 Task: Enable the settings sync.
Action: Mouse moved to (1059, 29)
Screenshot: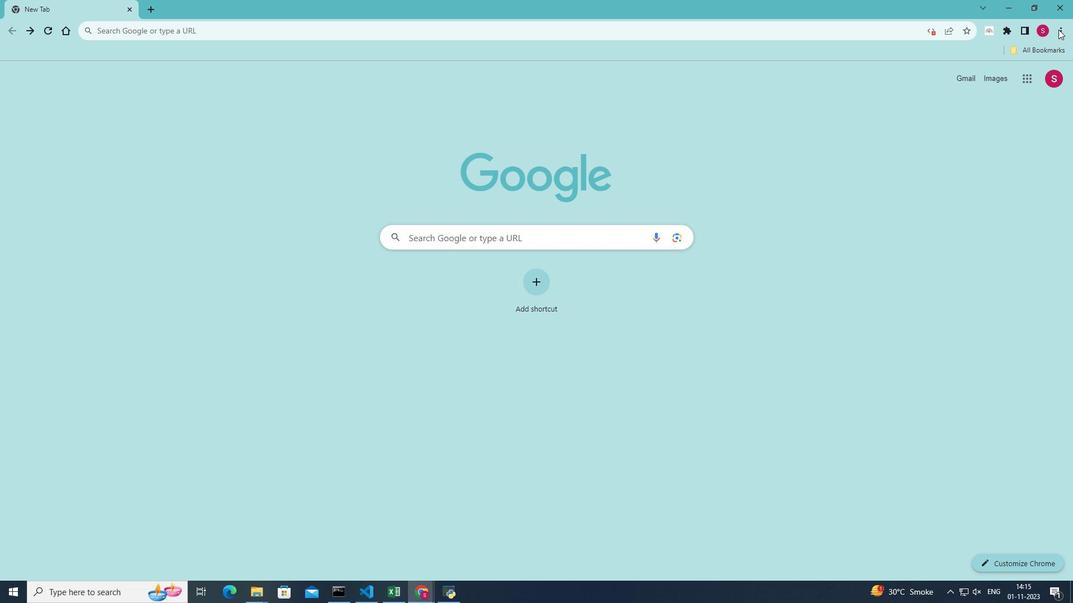 
Action: Mouse pressed left at (1059, 29)
Screenshot: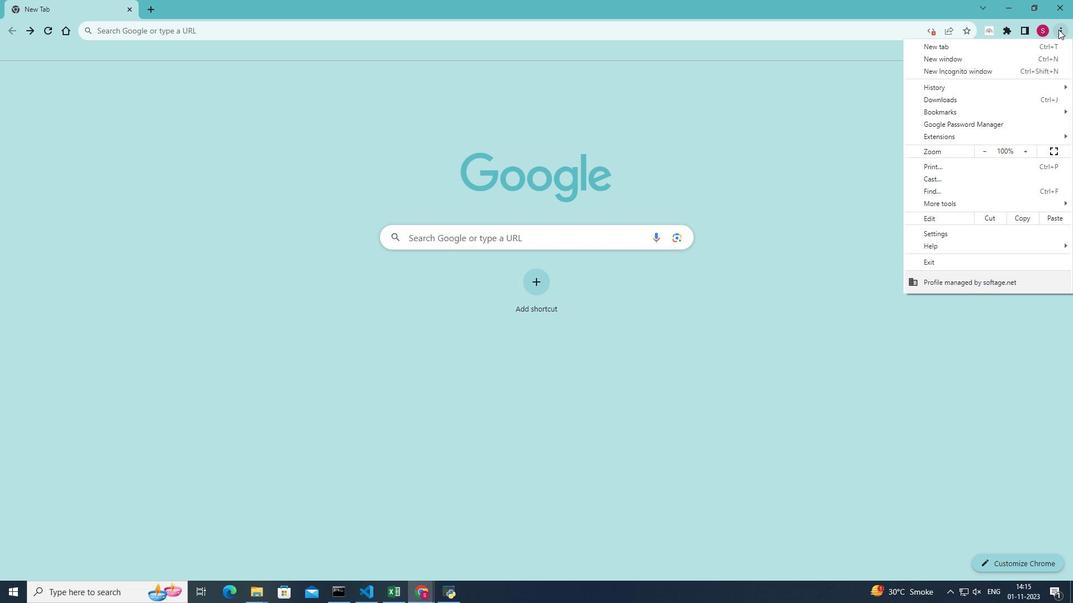
Action: Mouse moved to (933, 201)
Screenshot: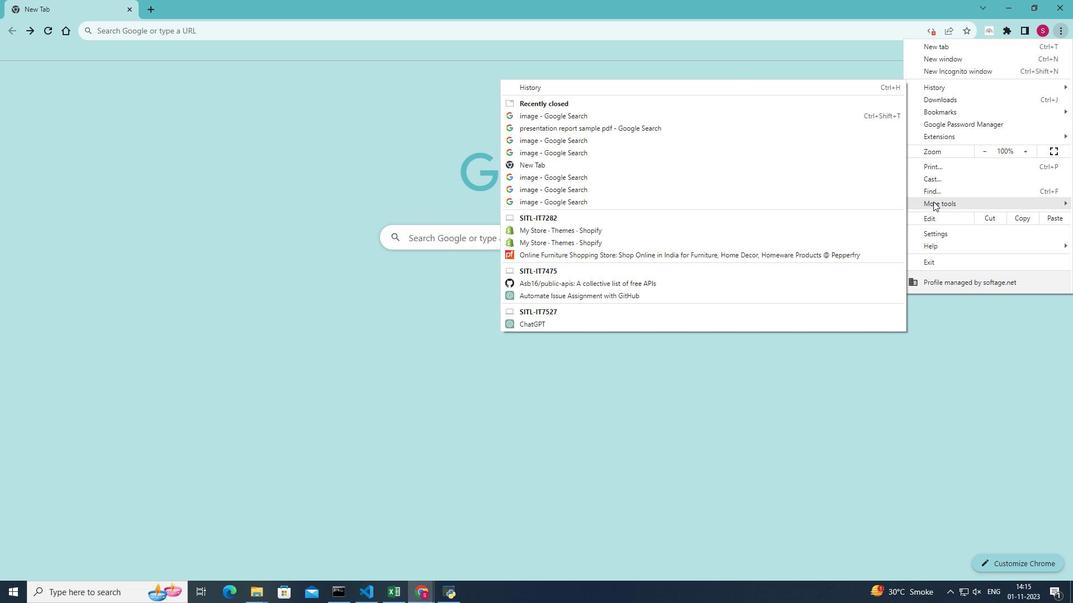 
Action: Mouse pressed left at (933, 201)
Screenshot: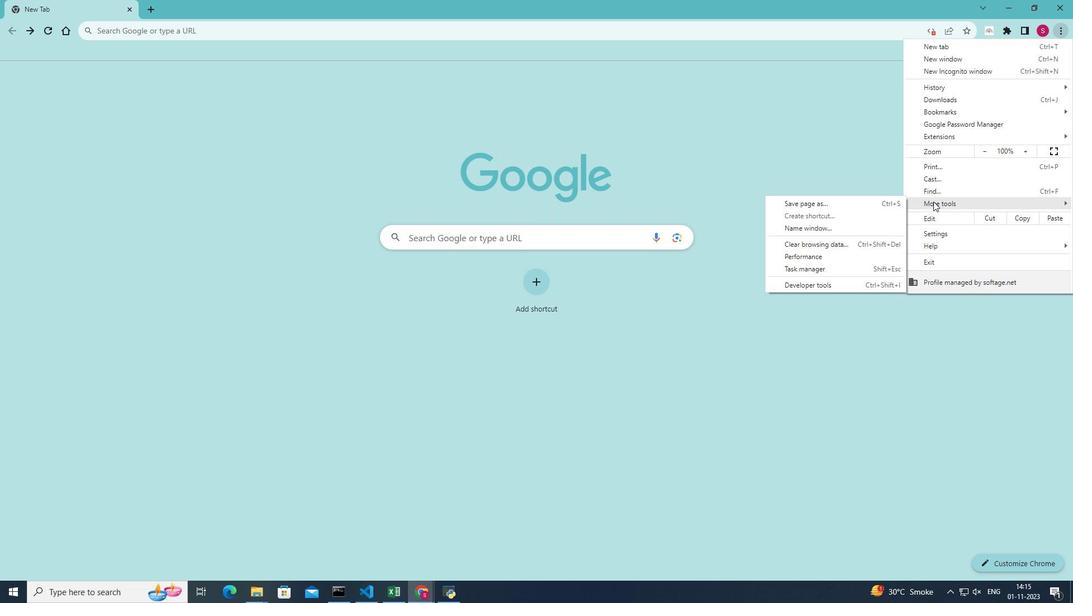 
Action: Mouse moved to (825, 287)
Screenshot: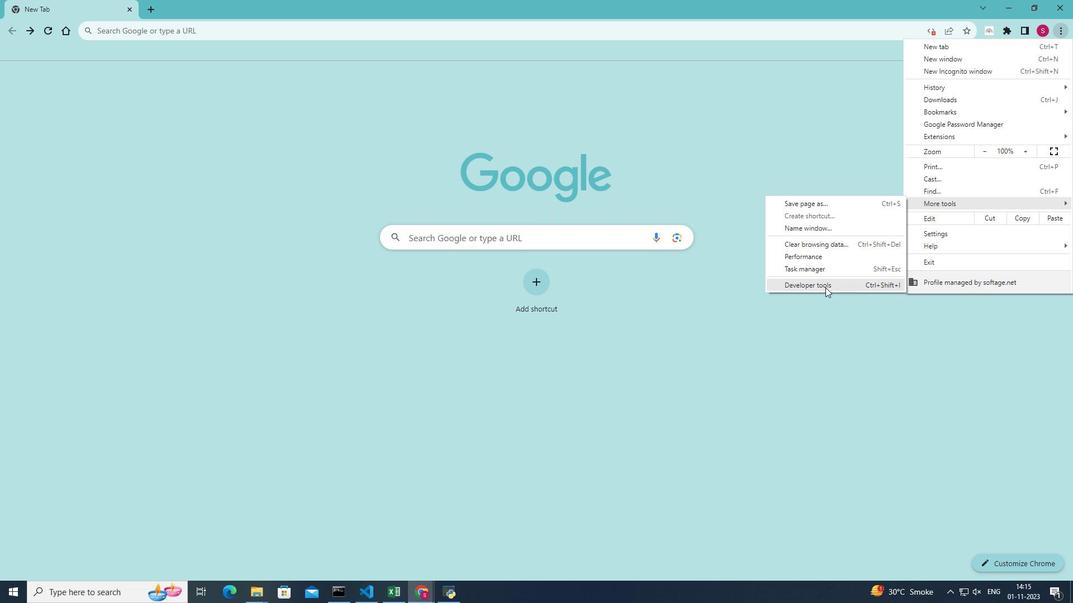 
Action: Mouse pressed left at (825, 287)
Screenshot: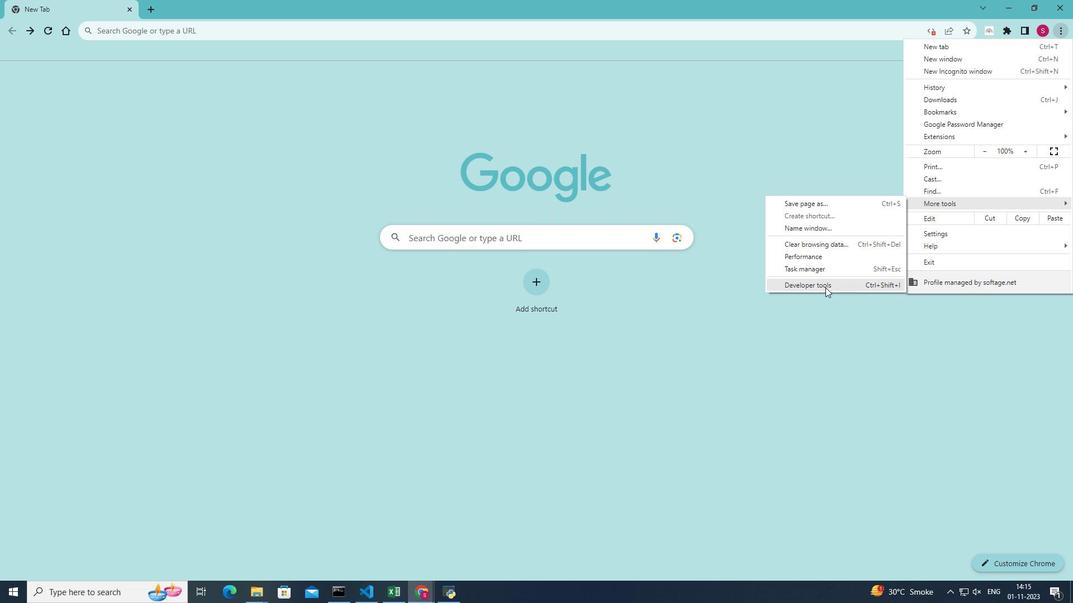 
Action: Mouse moved to (1030, 64)
Screenshot: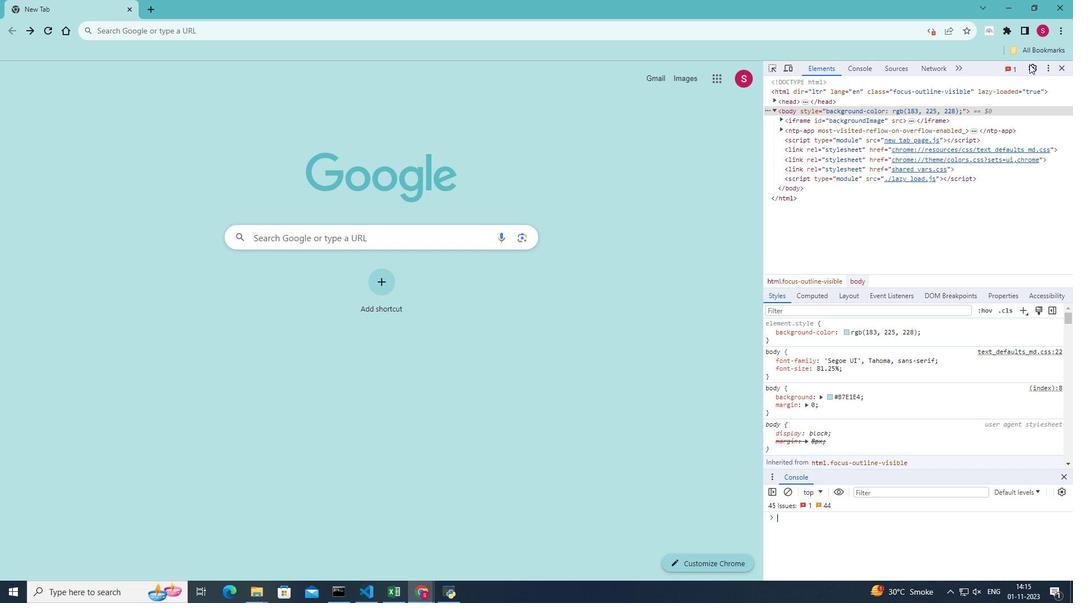 
Action: Mouse pressed left at (1030, 64)
Screenshot: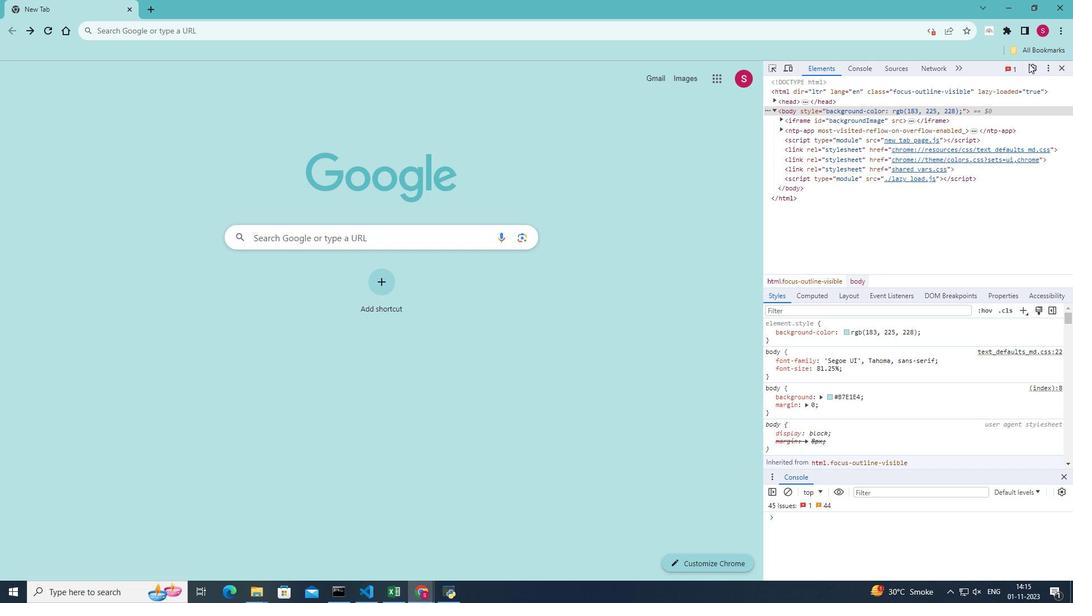 
Action: Mouse moved to (967, 428)
Screenshot: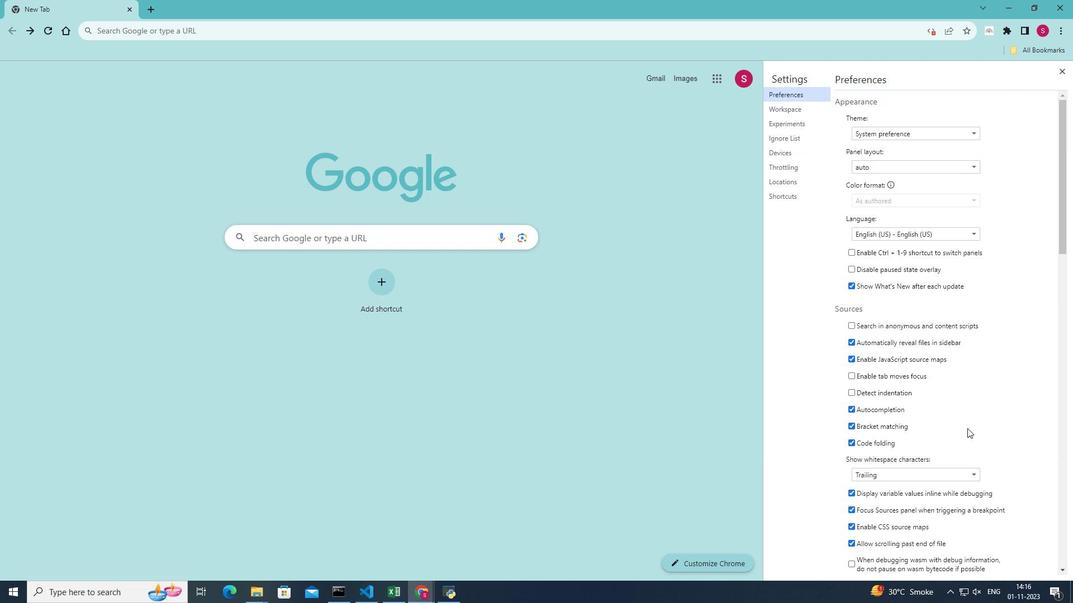 
Action: Mouse scrolled (967, 428) with delta (0, 0)
Screenshot: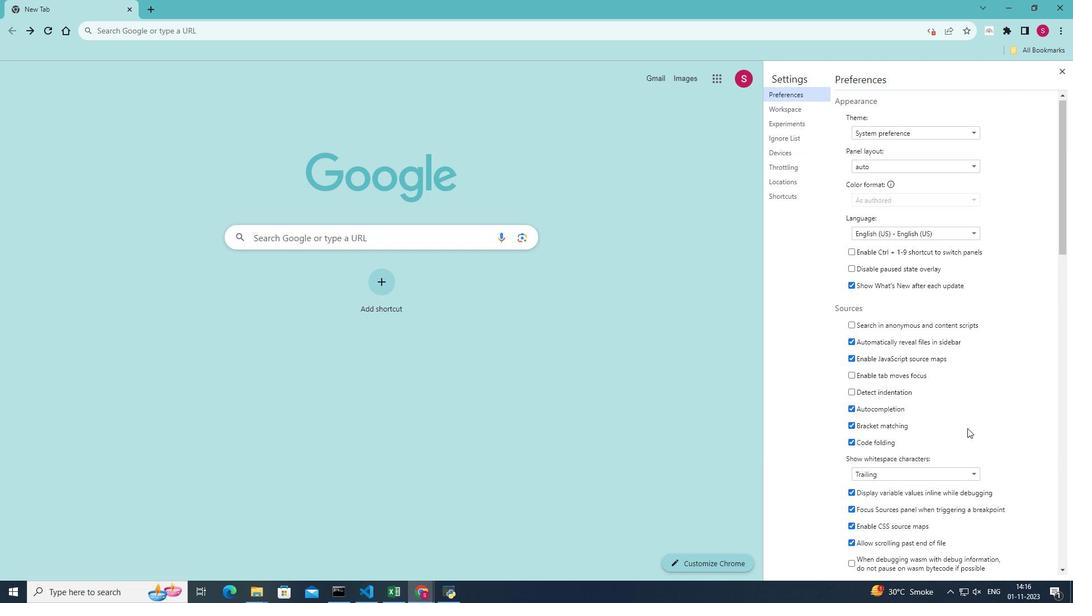 
Action: Mouse scrolled (967, 428) with delta (0, 0)
Screenshot: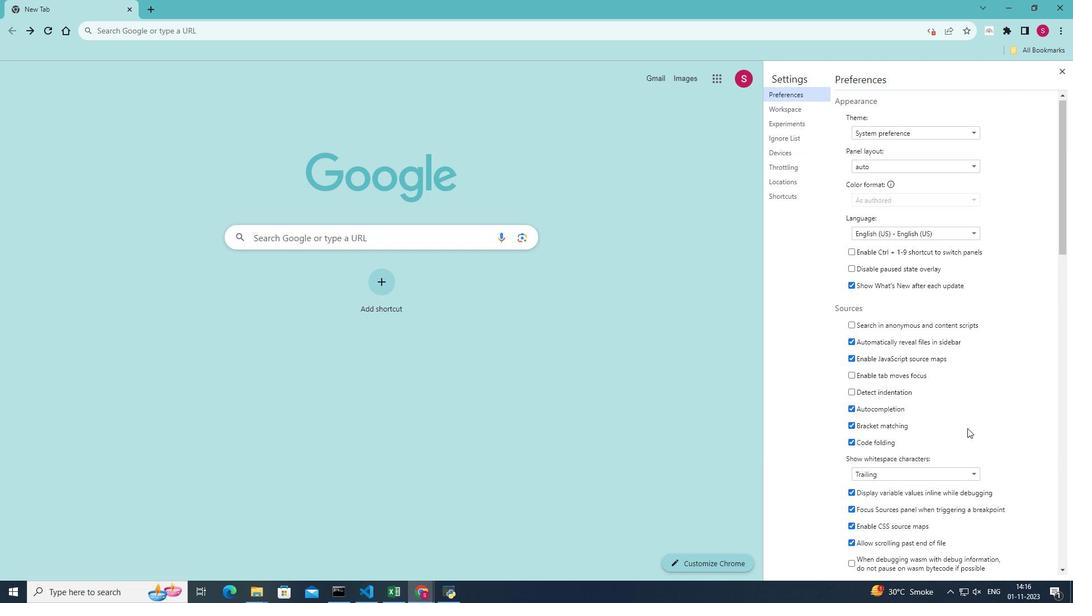 
Action: Mouse scrolled (967, 429) with delta (0, 0)
Screenshot: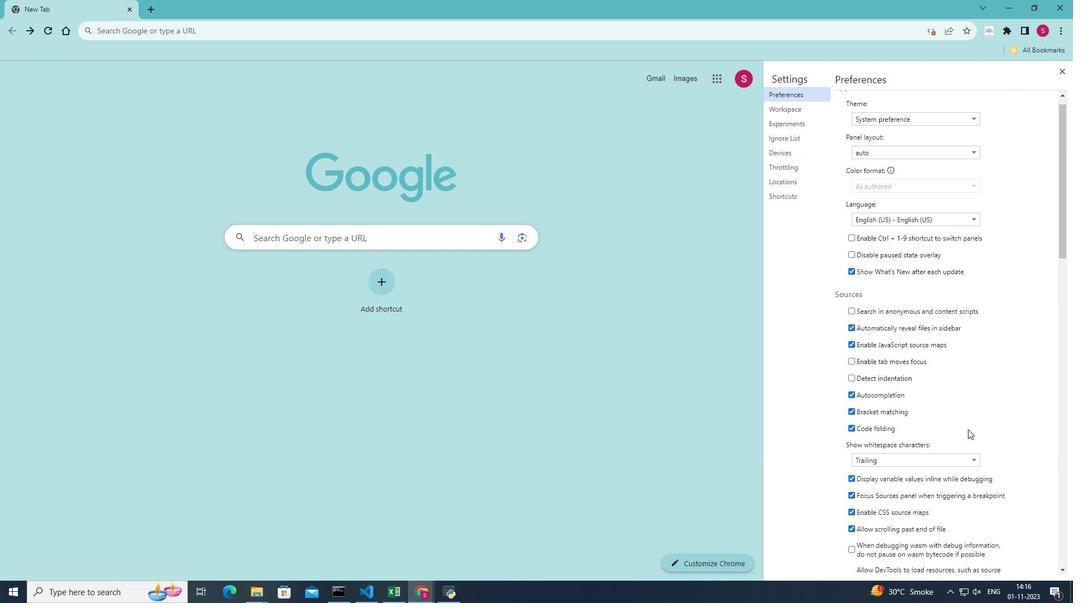 
Action: Mouse moved to (968, 429)
Screenshot: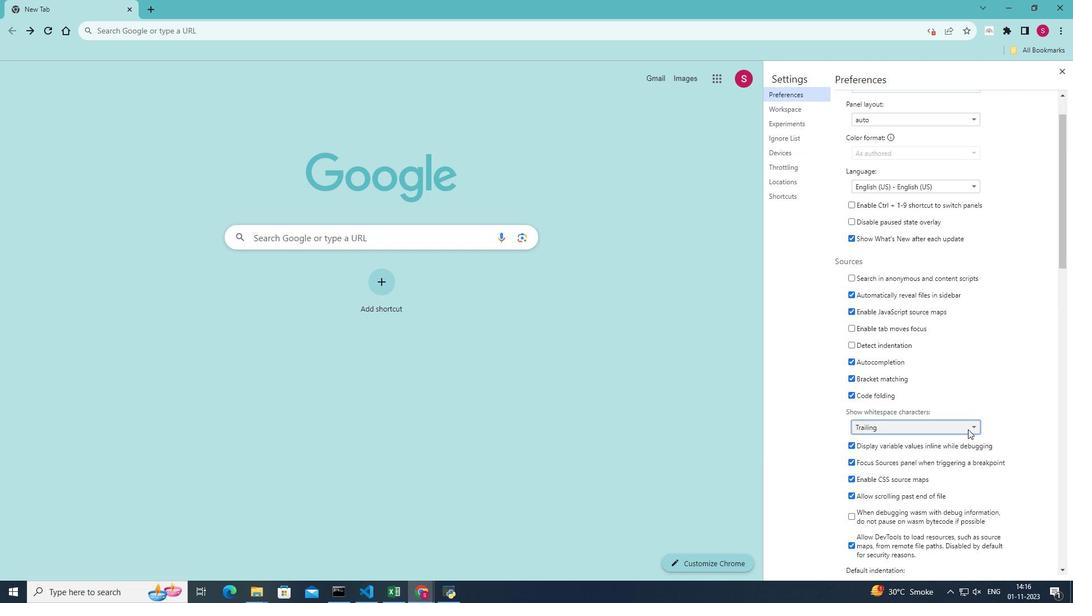 
Action: Mouse scrolled (968, 428) with delta (0, 0)
Screenshot: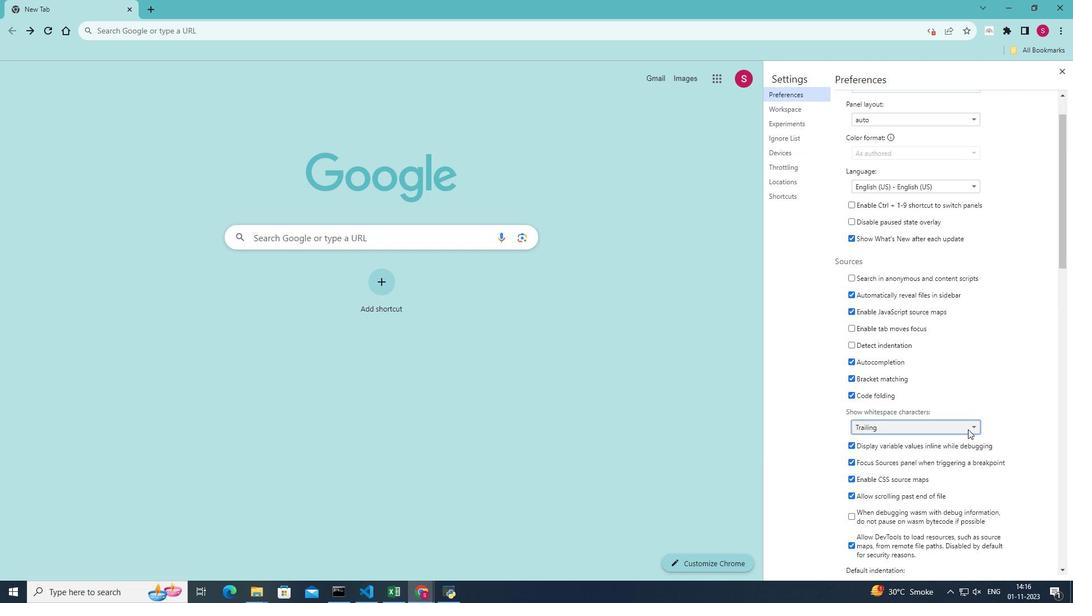 
Action: Mouse moved to (968, 430)
Screenshot: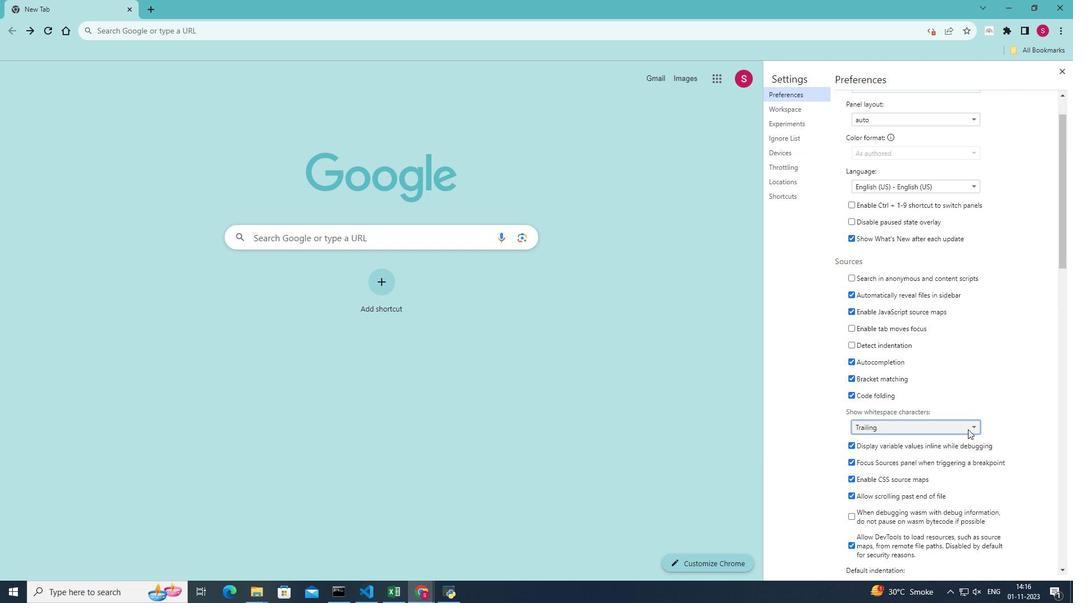 
Action: Mouse scrolled (968, 429) with delta (0, 0)
Screenshot: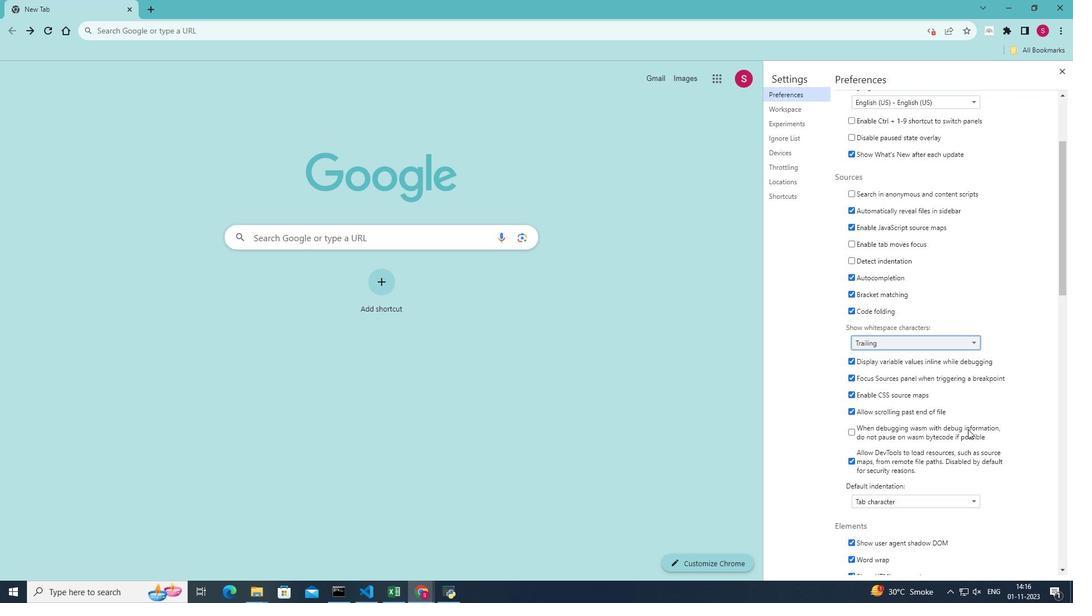 
Action: Mouse scrolled (968, 429) with delta (0, 0)
Screenshot: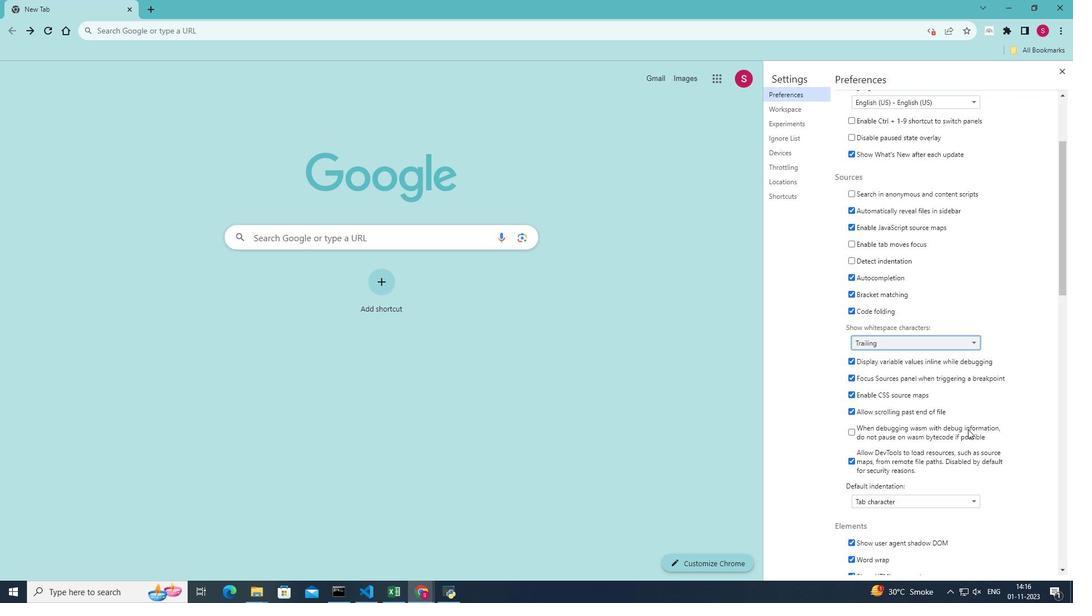 
Action: Mouse scrolled (968, 429) with delta (0, 0)
Screenshot: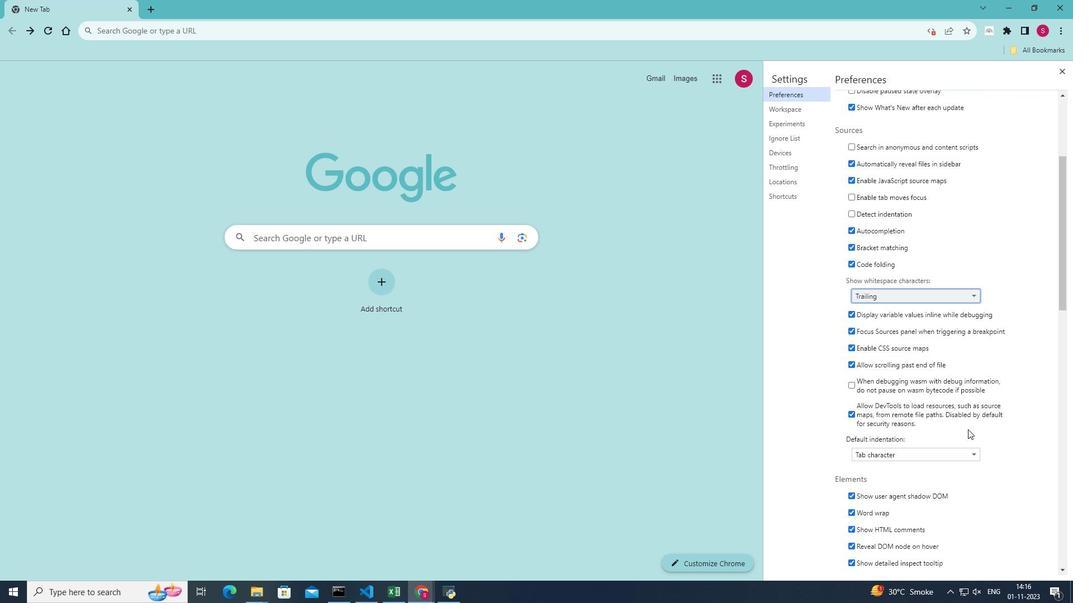 
Action: Mouse scrolled (968, 429) with delta (0, 0)
Screenshot: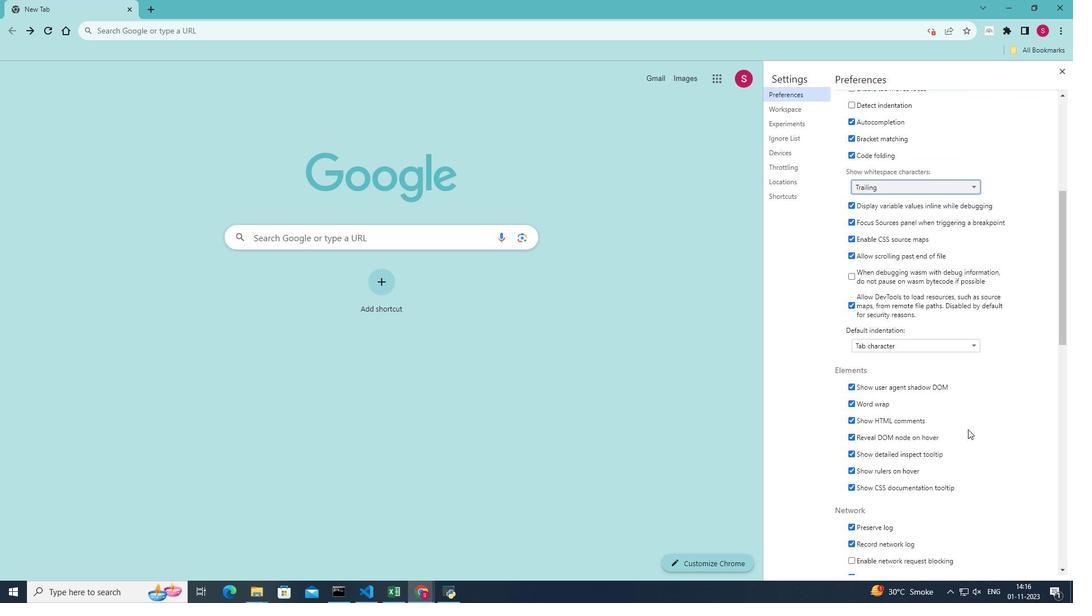 
Action: Mouse scrolled (968, 429) with delta (0, 0)
Screenshot: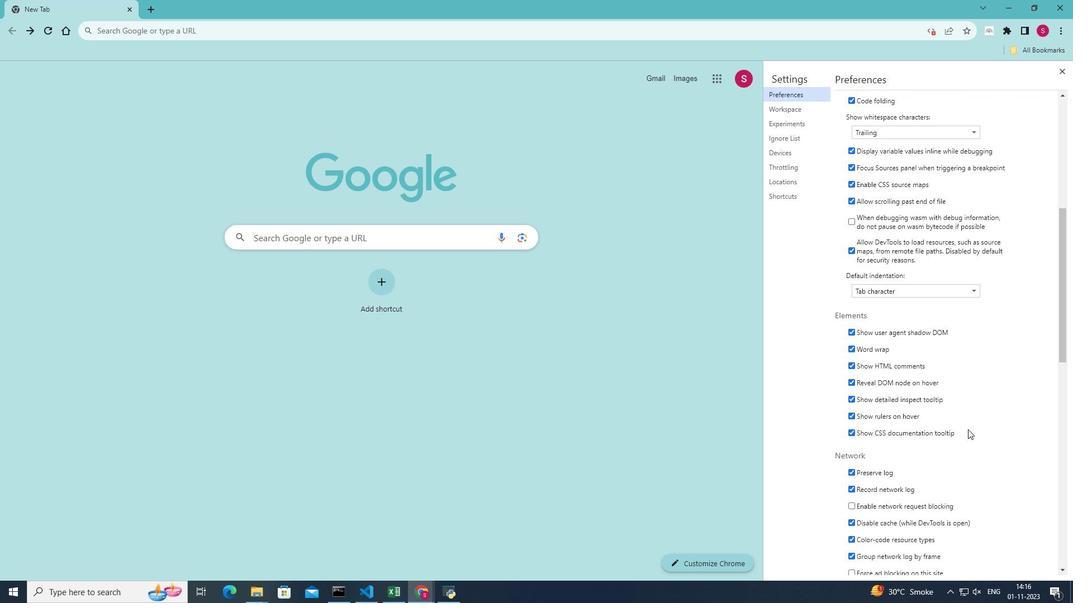 
Action: Mouse scrolled (968, 429) with delta (0, 0)
Screenshot: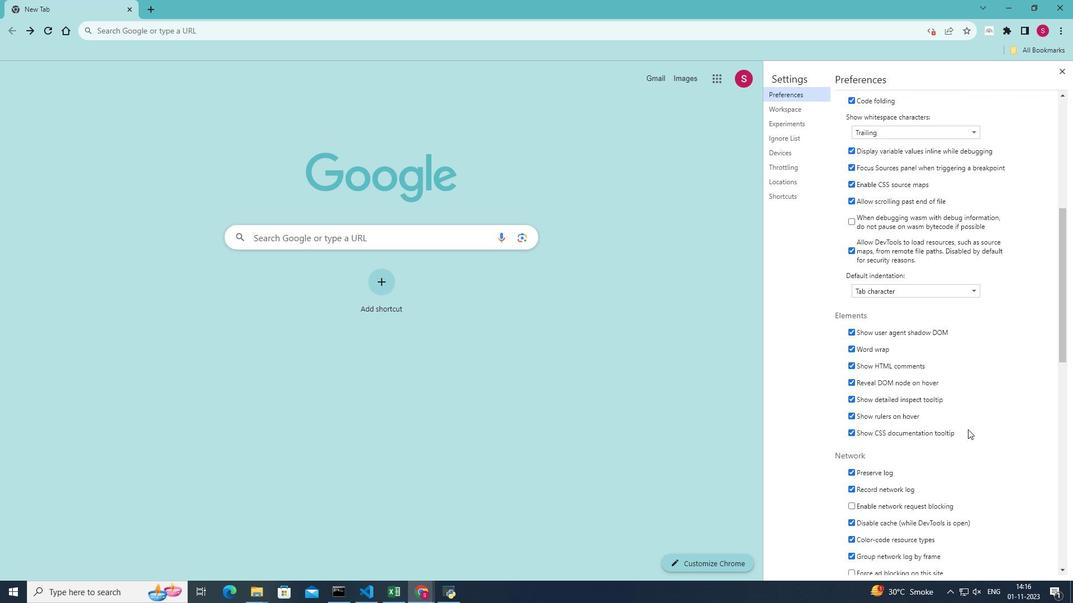 
Action: Mouse scrolled (968, 429) with delta (0, 0)
Screenshot: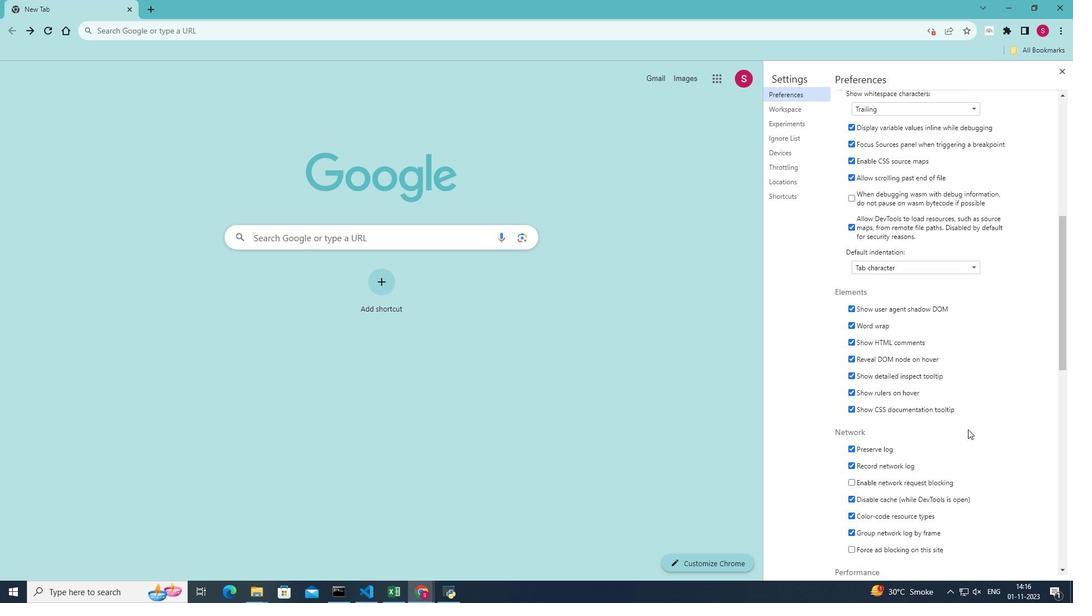 
Action: Mouse scrolled (968, 429) with delta (0, 0)
Screenshot: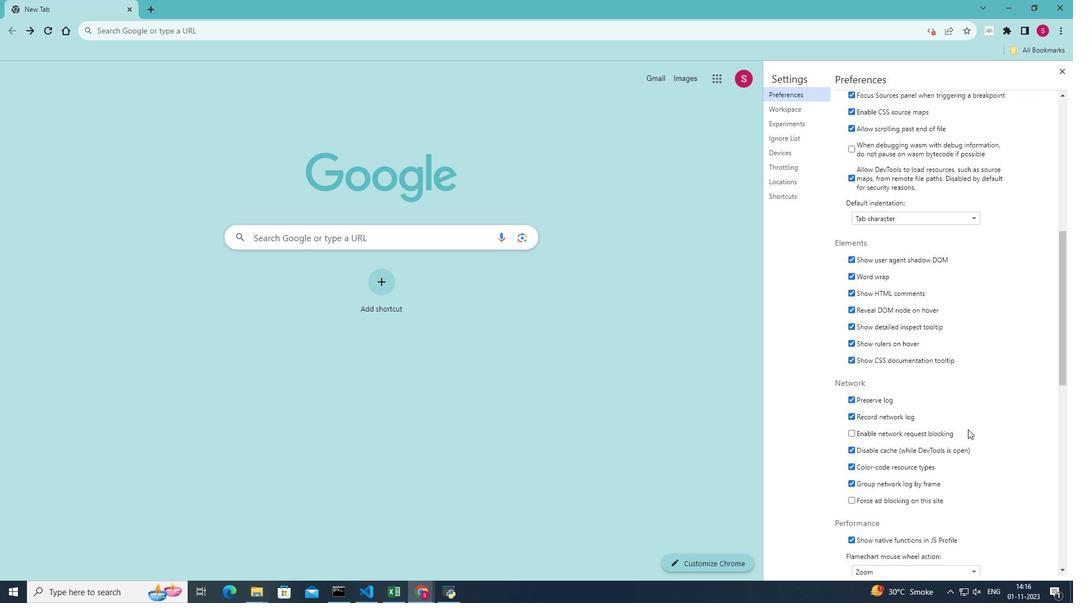 
Action: Mouse scrolled (968, 429) with delta (0, 0)
Screenshot: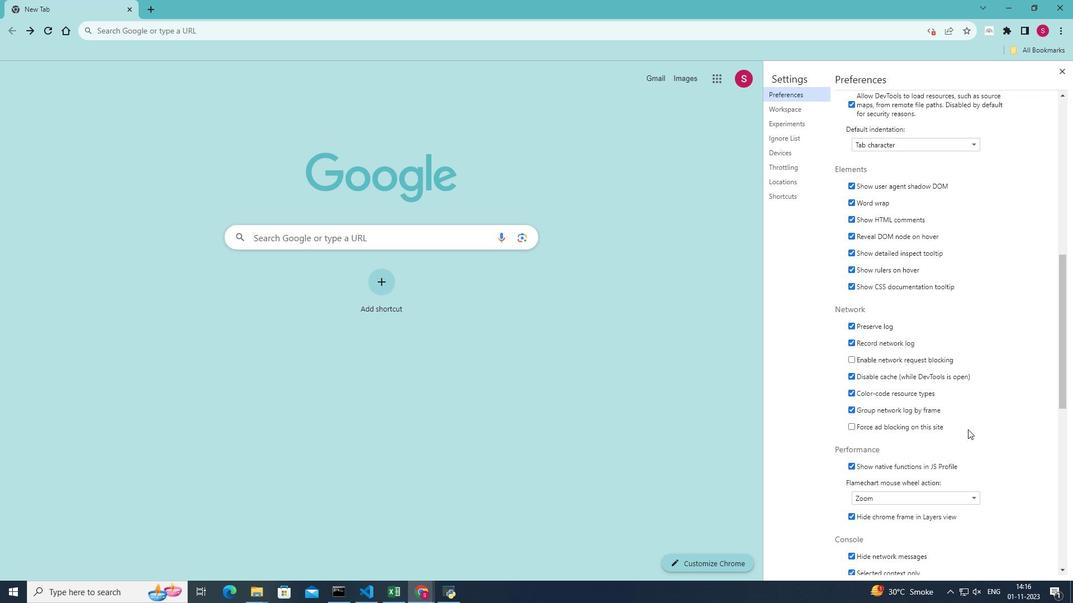 
Action: Mouse scrolled (968, 429) with delta (0, 0)
Screenshot: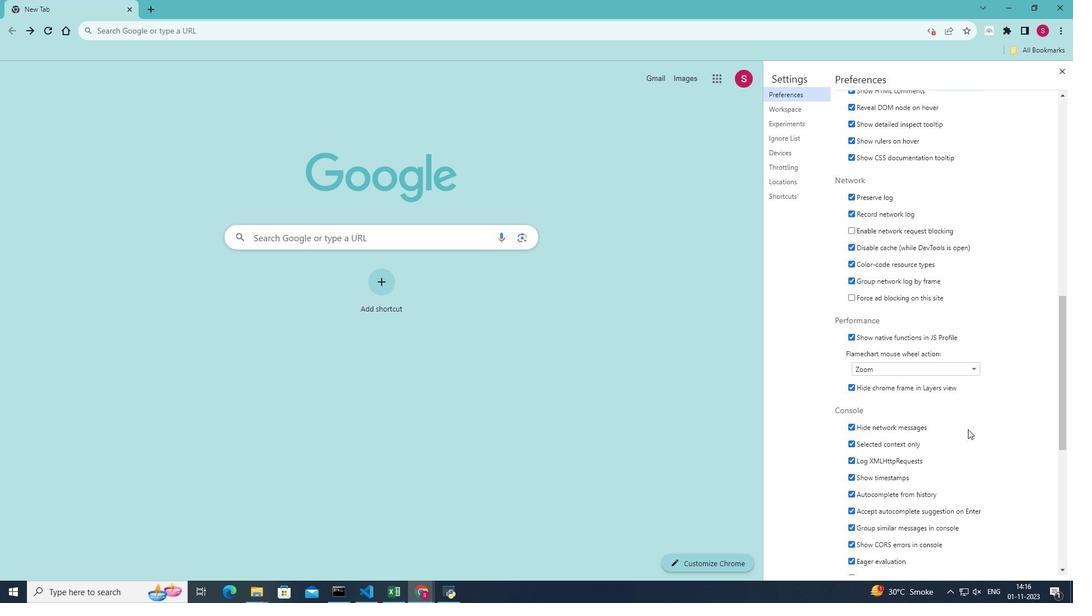 
Action: Mouse scrolled (968, 429) with delta (0, 0)
Screenshot: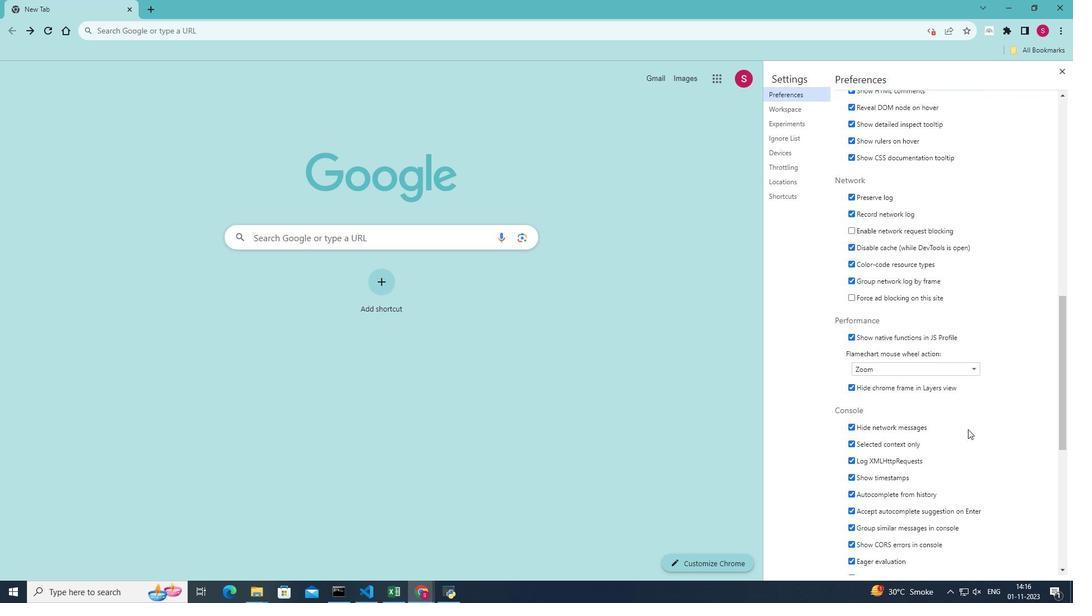 
Action: Mouse scrolled (968, 429) with delta (0, 0)
Screenshot: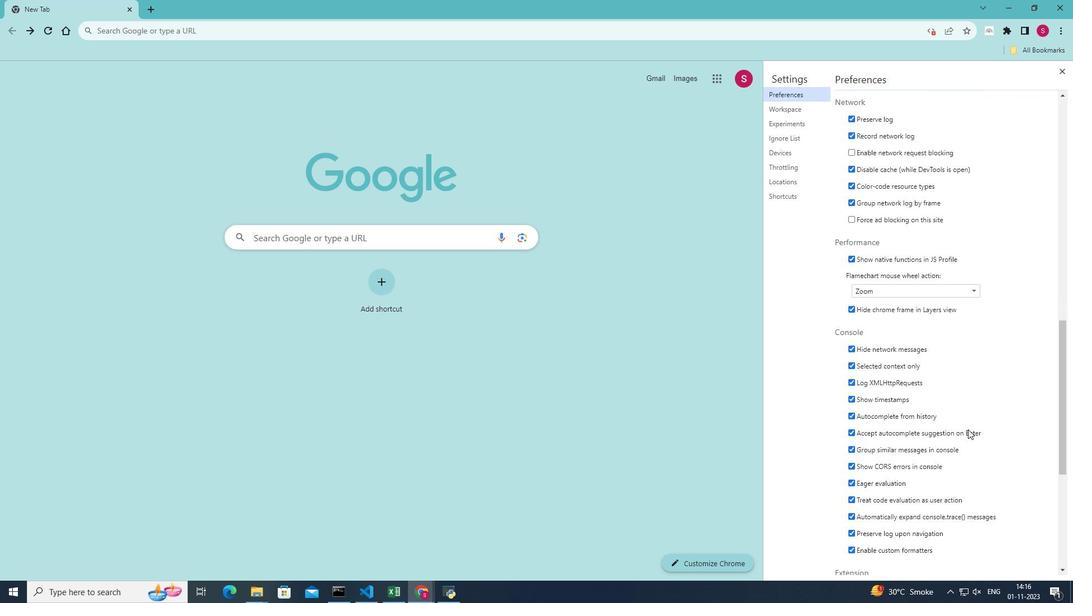 
Action: Mouse scrolled (968, 429) with delta (0, 0)
Screenshot: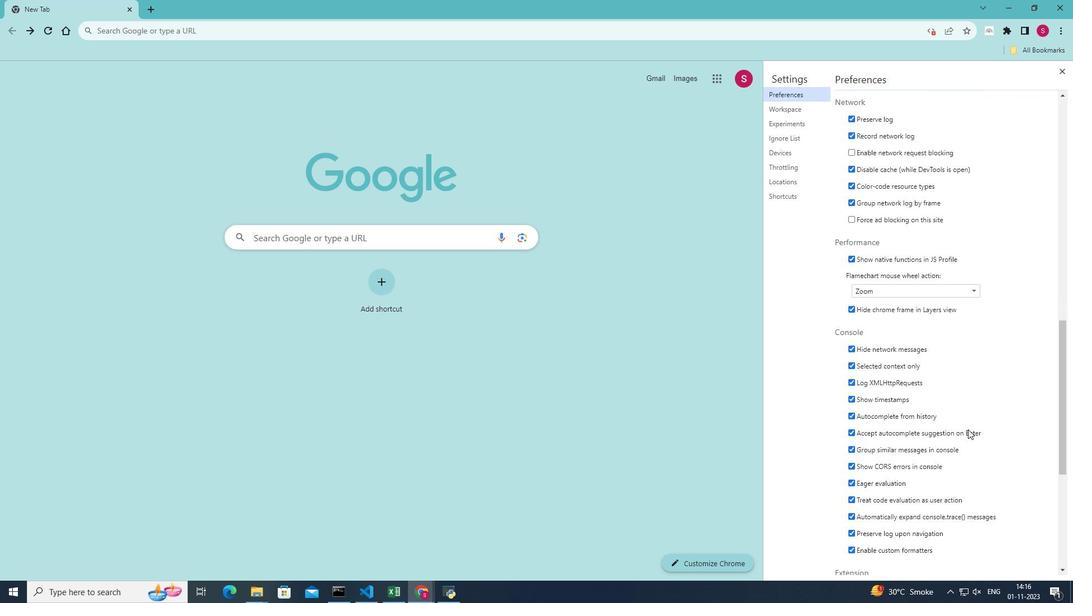
Action: Mouse scrolled (968, 429) with delta (0, 0)
Screenshot: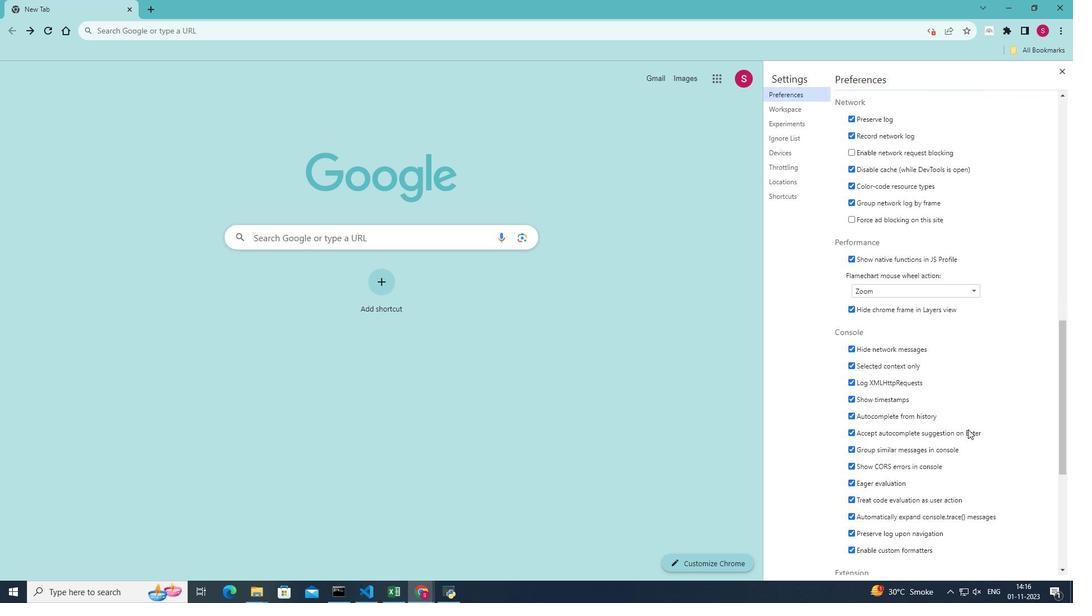 
Action: Mouse scrolled (968, 429) with delta (0, 0)
Screenshot: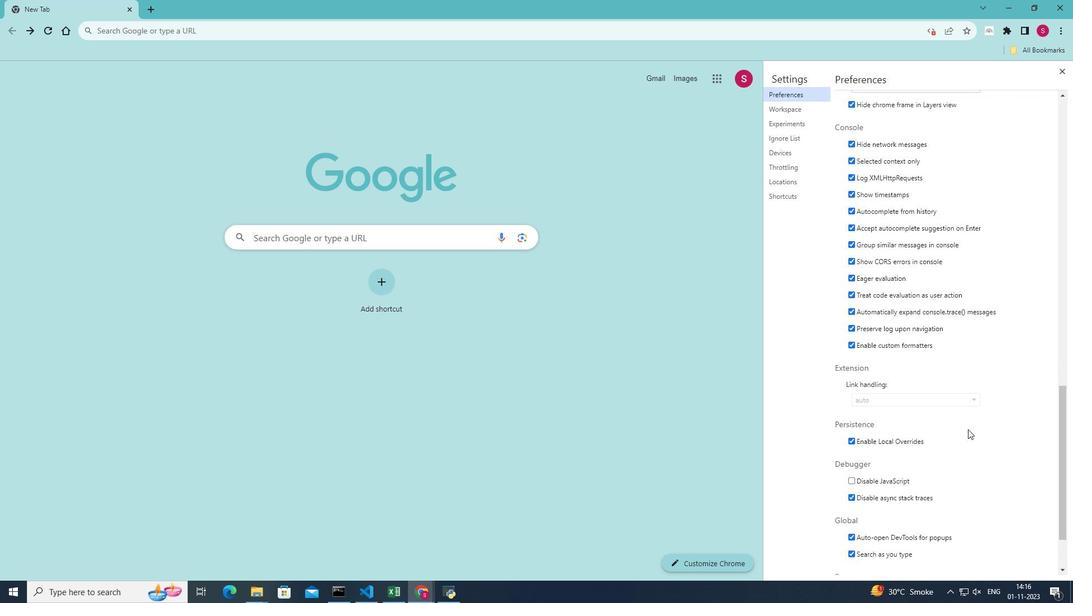
Action: Mouse scrolled (968, 429) with delta (0, 0)
Screenshot: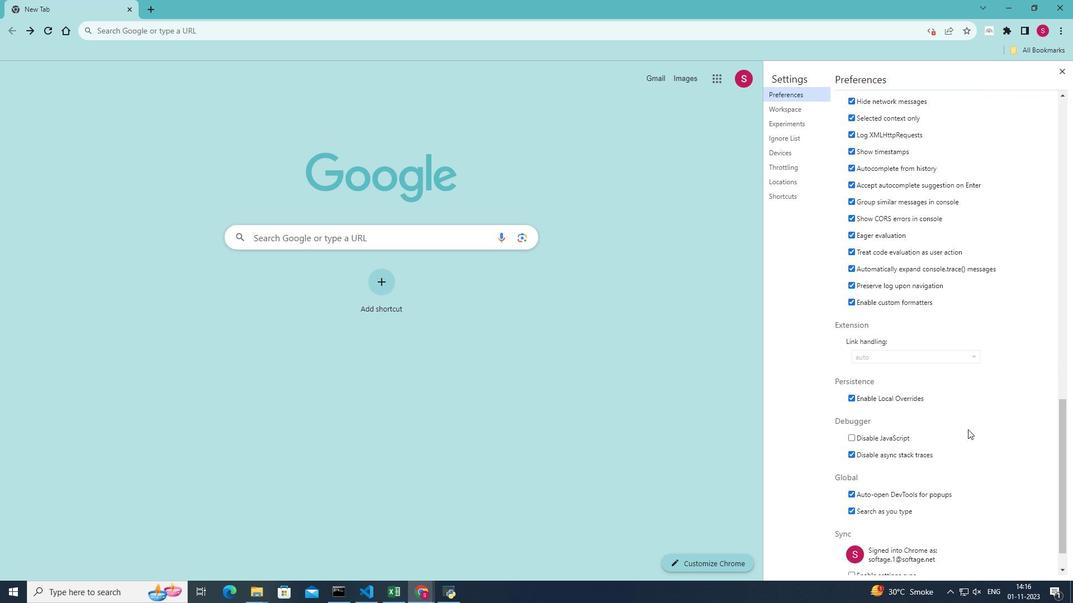
Action: Mouse scrolled (968, 429) with delta (0, 0)
Screenshot: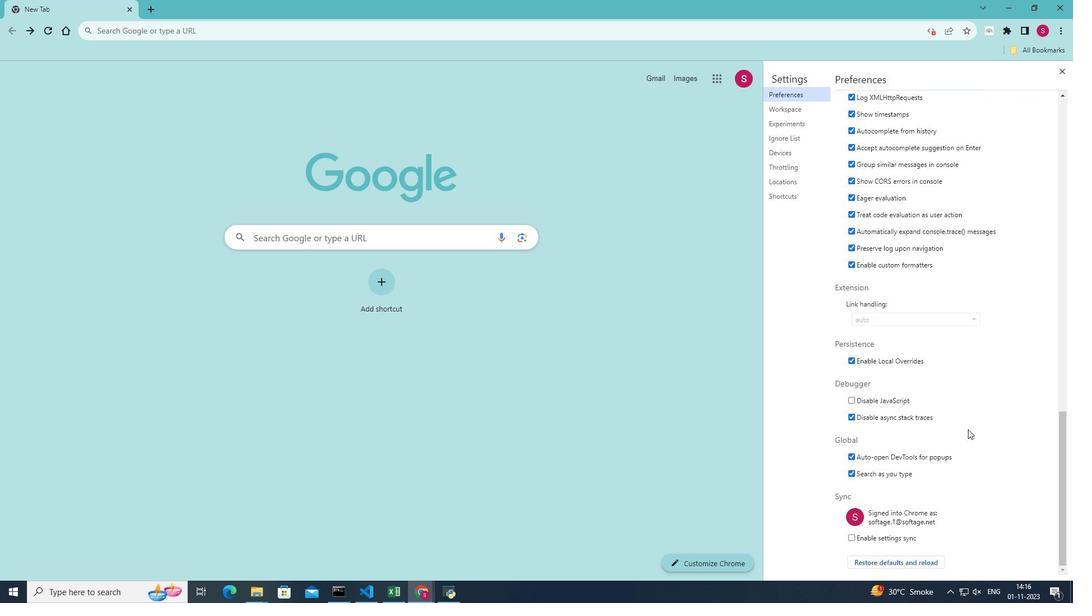 
Action: Mouse scrolled (968, 429) with delta (0, 0)
Screenshot: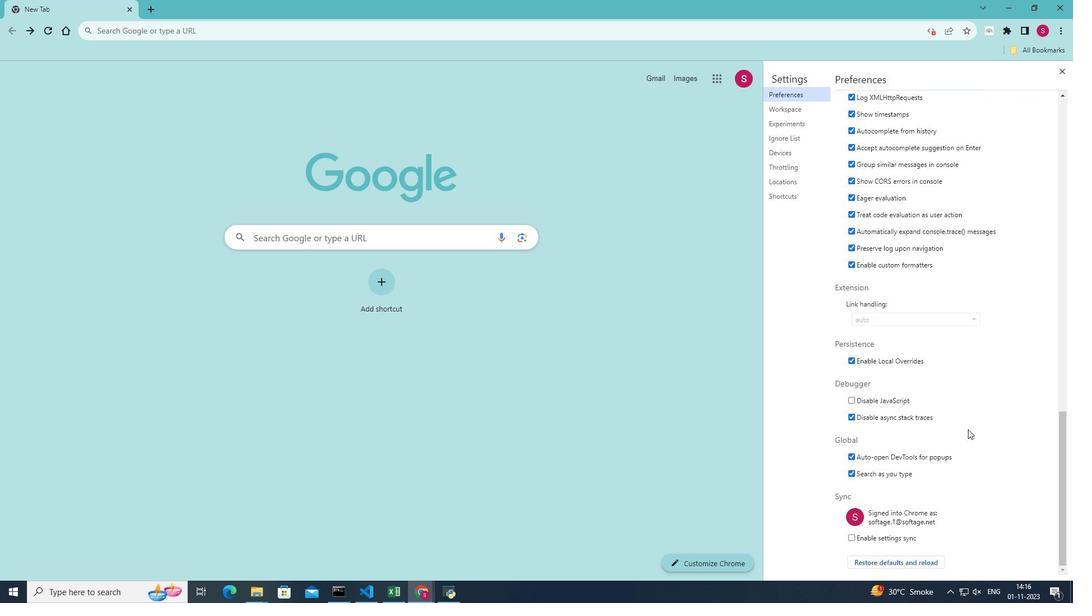 
Action: Mouse moved to (854, 541)
Screenshot: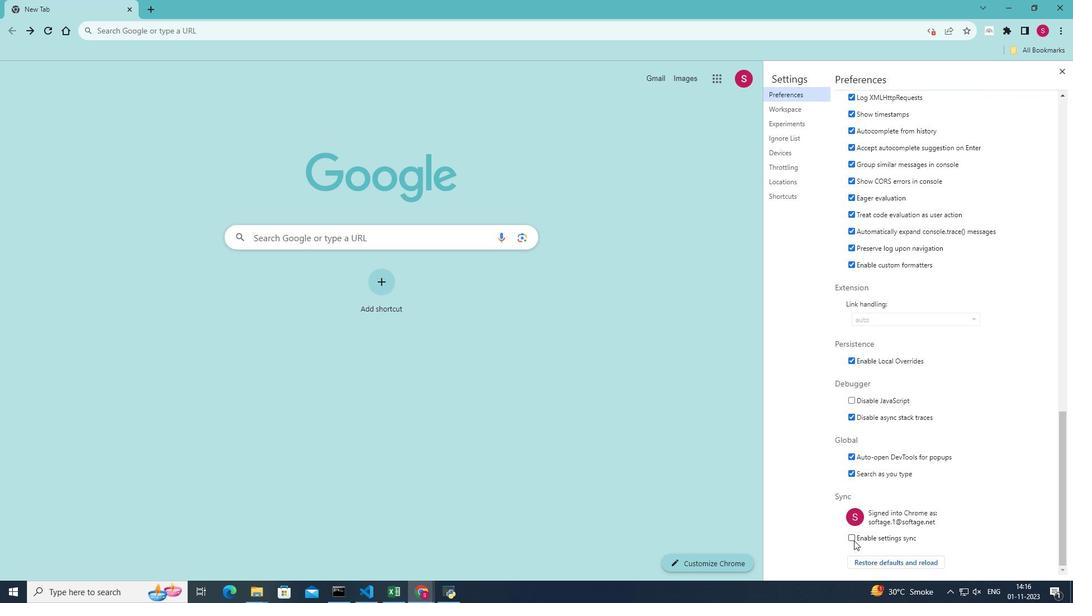 
Action: Mouse pressed left at (854, 541)
Screenshot: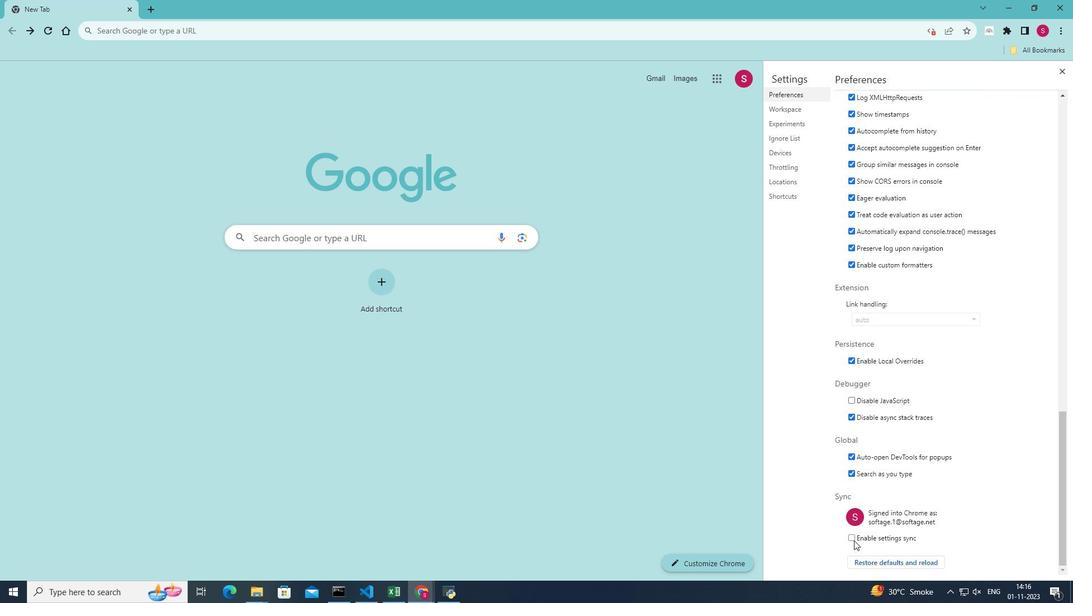 
Action: Mouse moved to (932, 512)
Screenshot: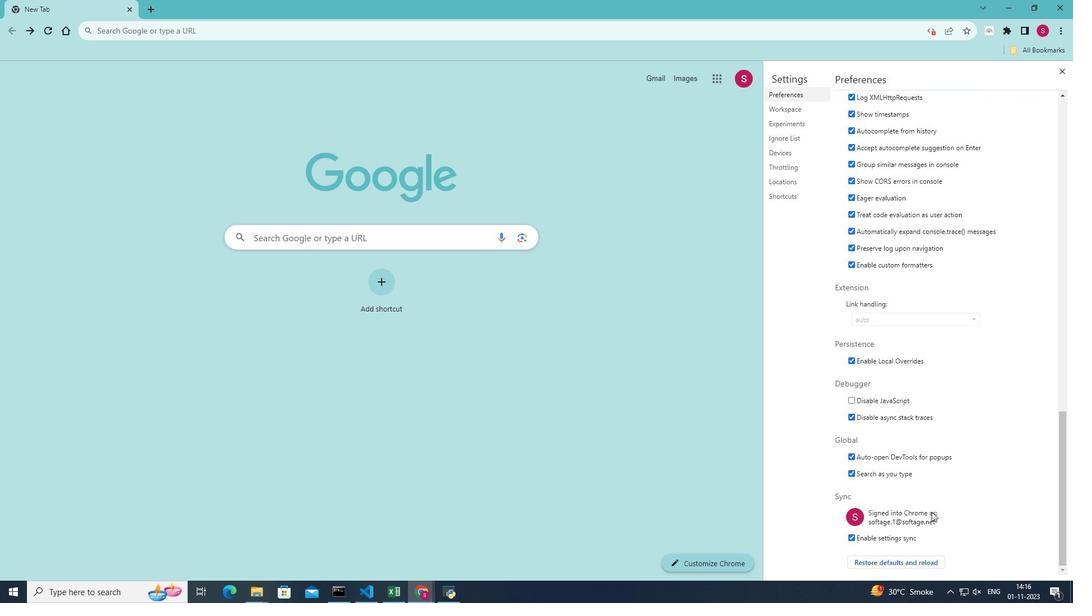 
